 Task: Set the Fax to "011-44-20-12345678" while creating a new customer.
Action: Mouse moved to (136, 17)
Screenshot: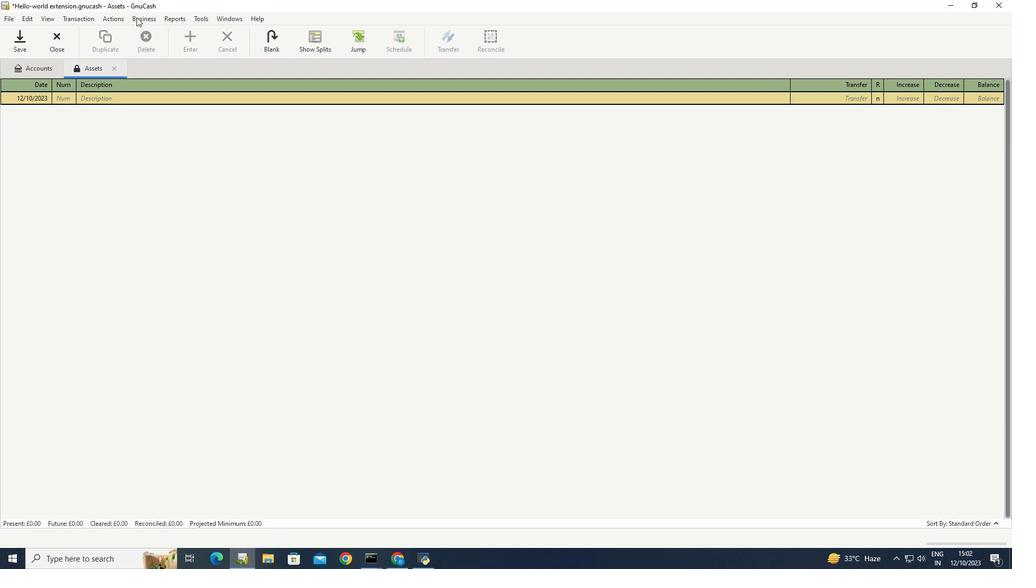 
Action: Mouse pressed left at (136, 17)
Screenshot: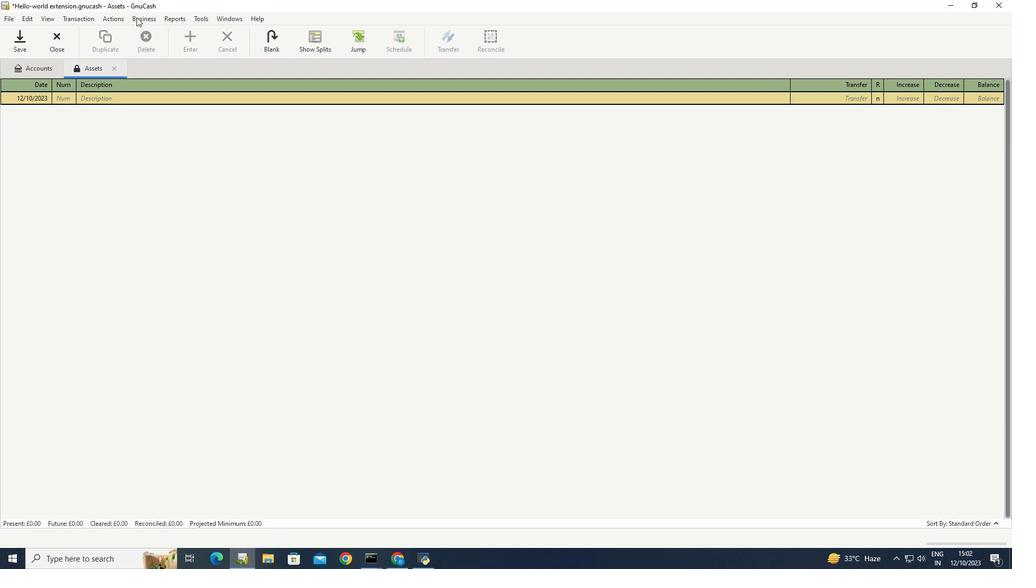 
Action: Mouse moved to (270, 46)
Screenshot: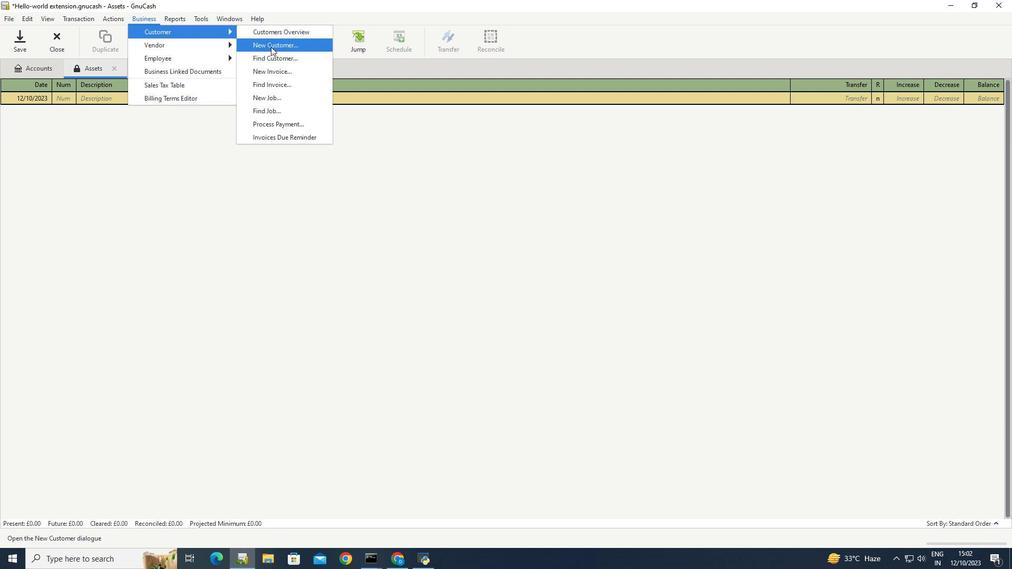 
Action: Mouse pressed left at (270, 46)
Screenshot: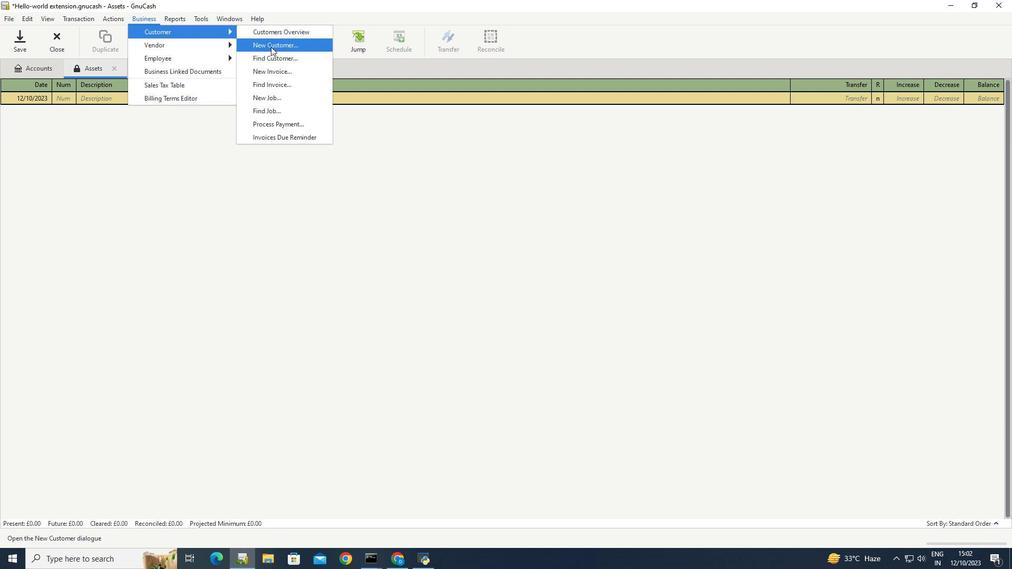 
Action: Mouse moved to (578, 148)
Screenshot: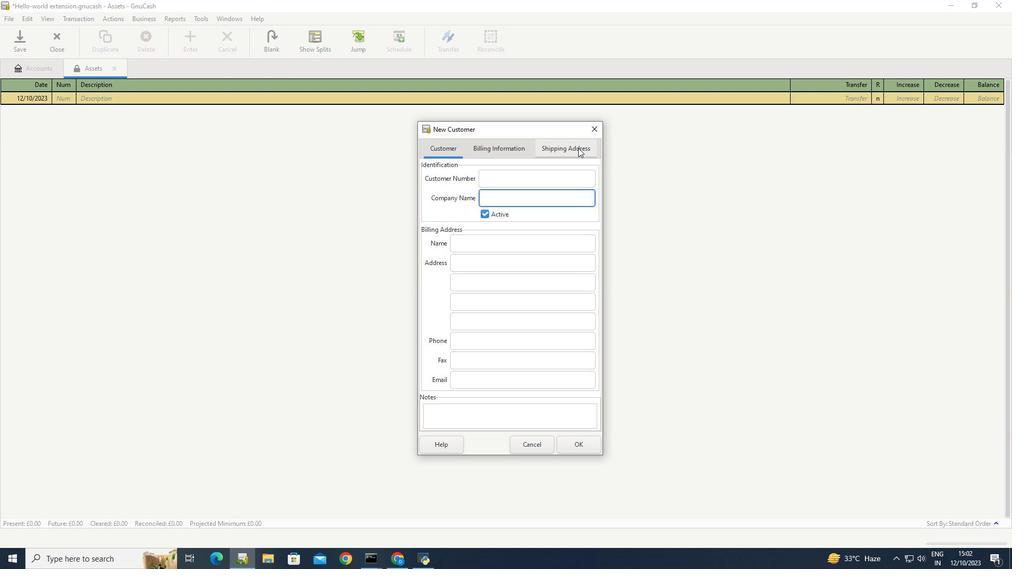 
Action: Mouse pressed left at (578, 148)
Screenshot: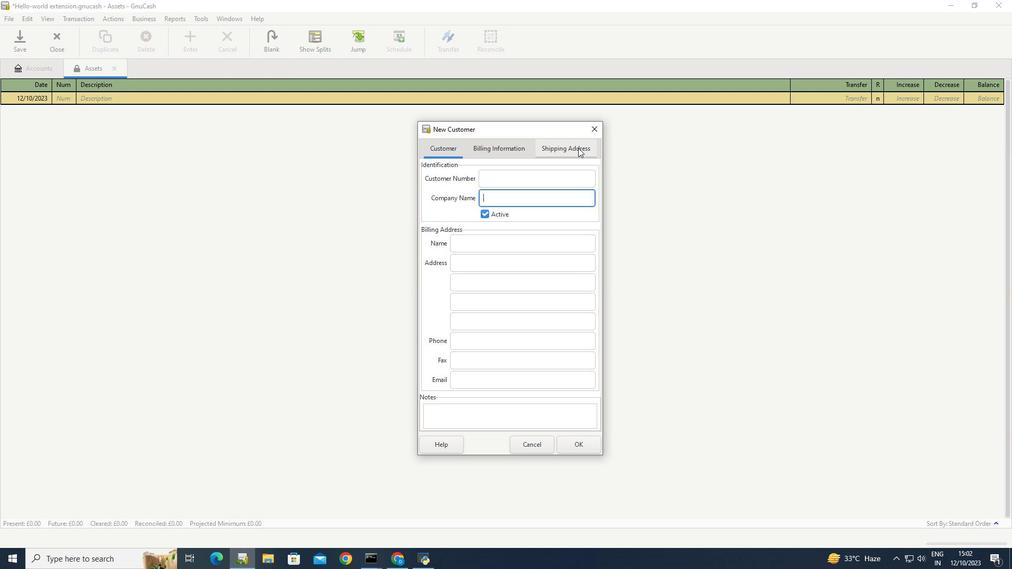 
Action: Mouse moved to (470, 296)
Screenshot: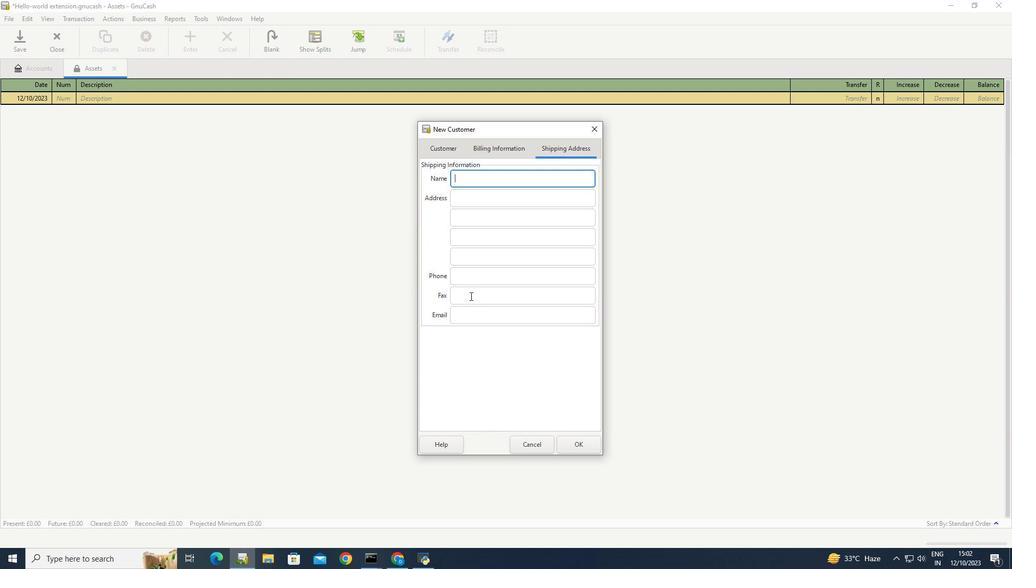 
Action: Mouse pressed left at (470, 296)
Screenshot: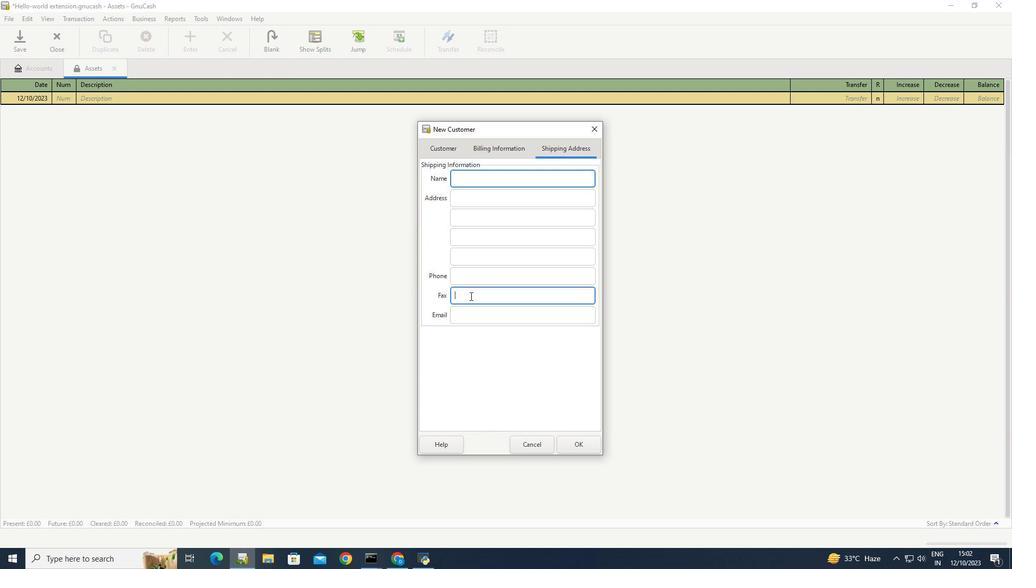 
Action: Key pressed 011-44-20-12345678
Screenshot: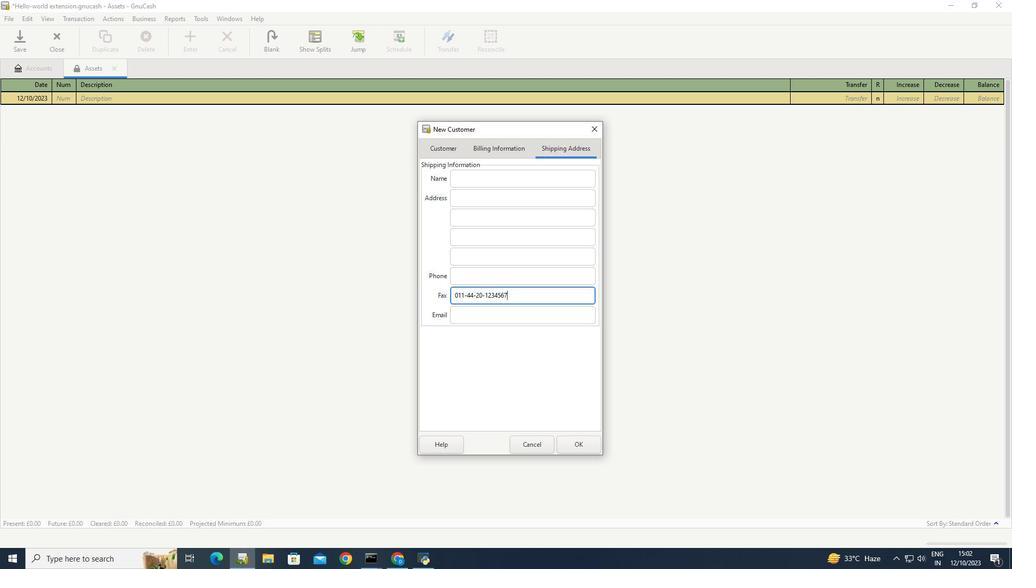 
Action: Mouse moved to (523, 381)
Screenshot: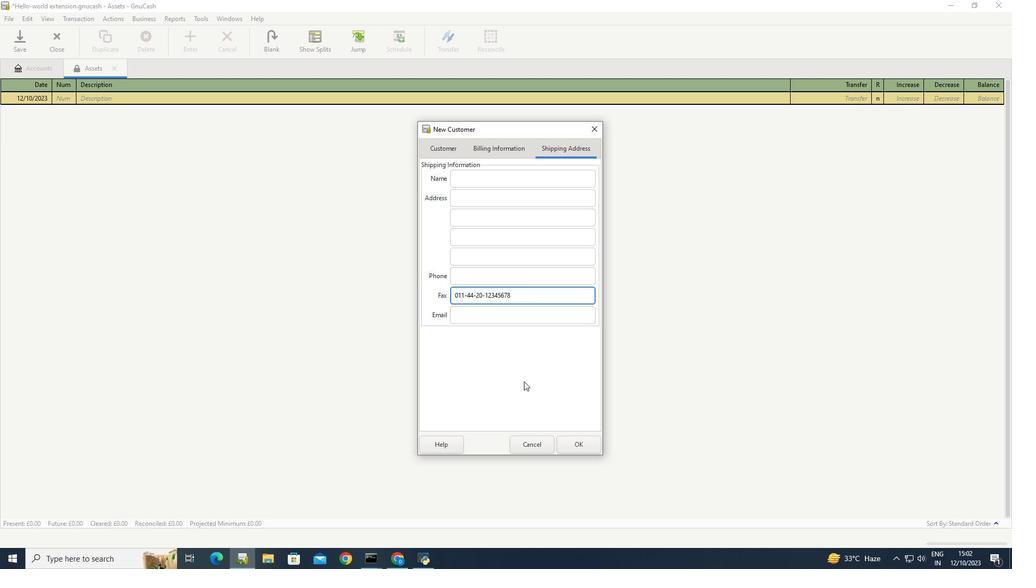 
Action: Mouse pressed left at (523, 381)
Screenshot: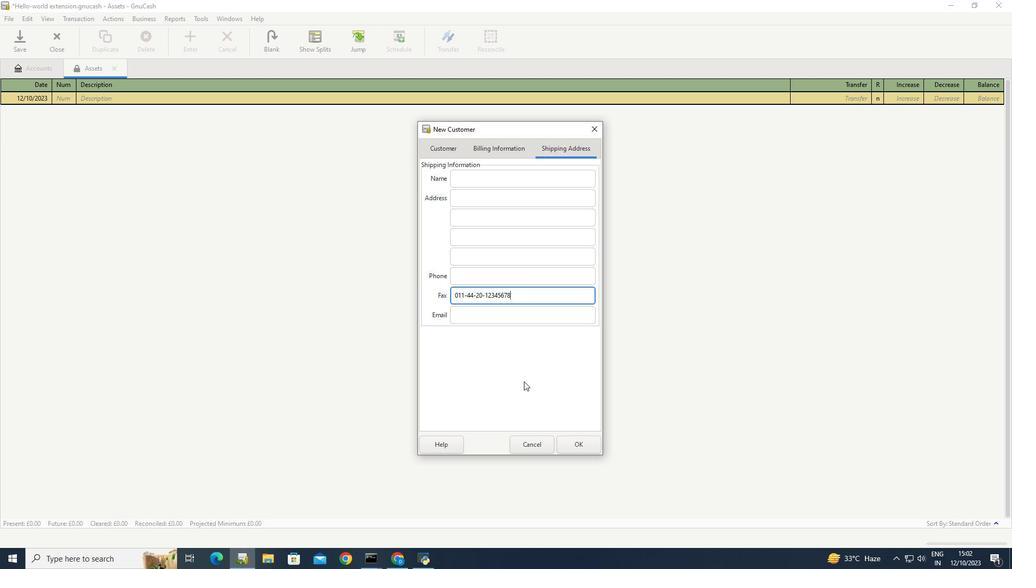 
